 Task: Add Your Super Super Green to the cart.
Action: Mouse moved to (325, 148)
Screenshot: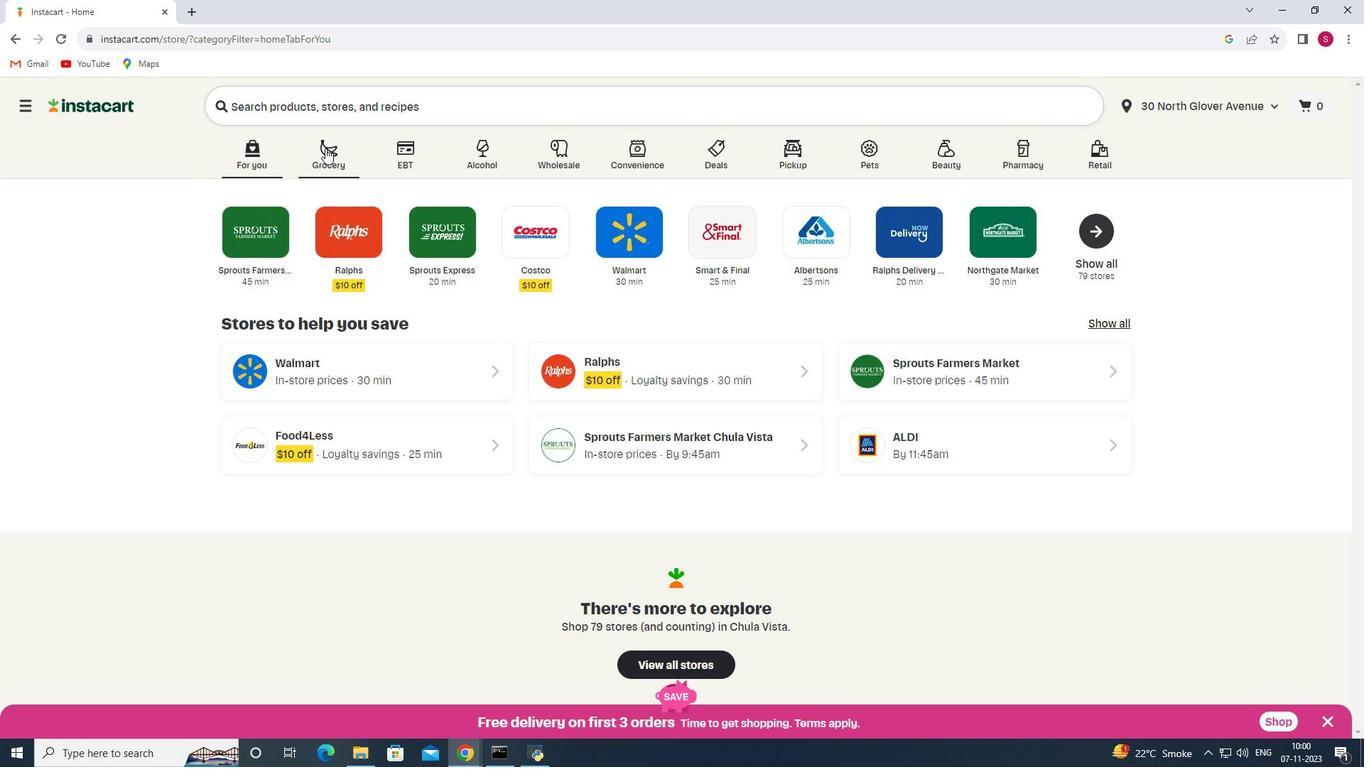 
Action: Mouse pressed left at (325, 148)
Screenshot: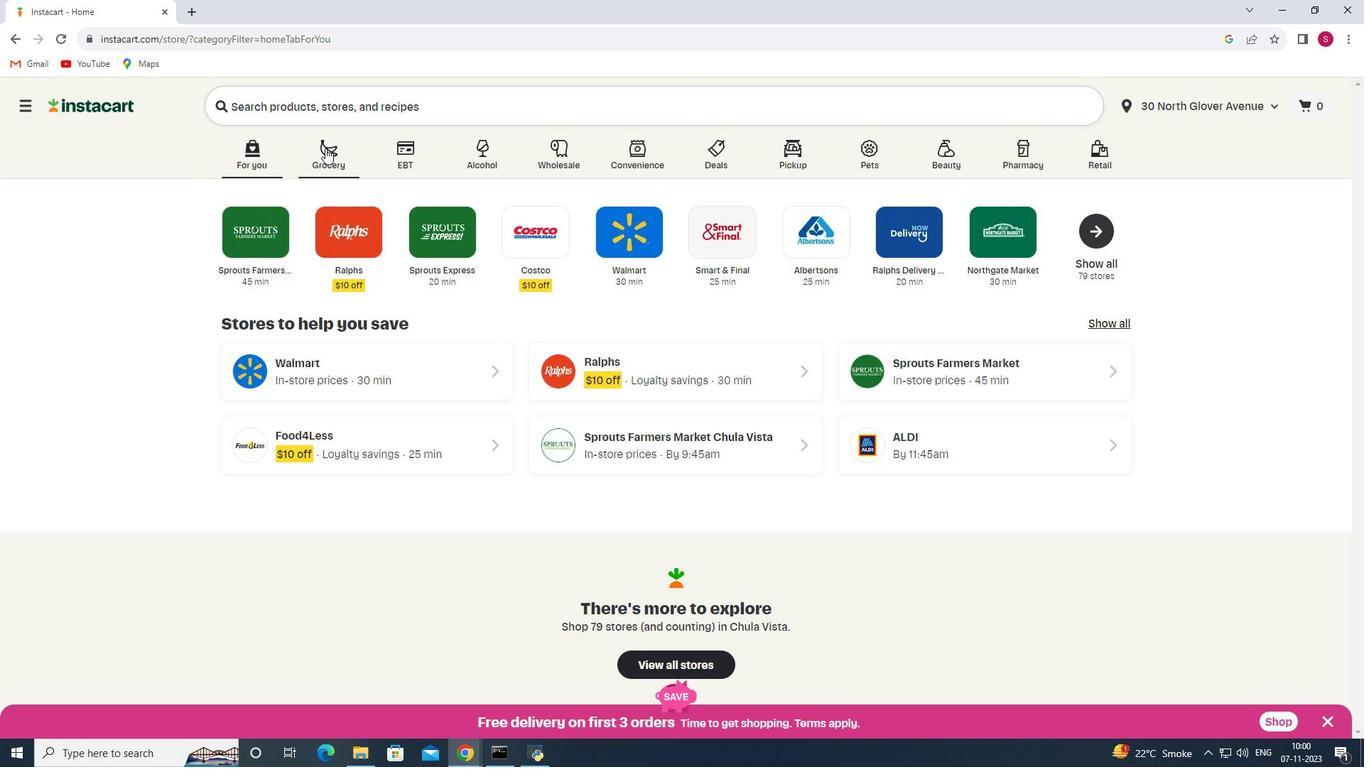 
Action: Mouse moved to (332, 409)
Screenshot: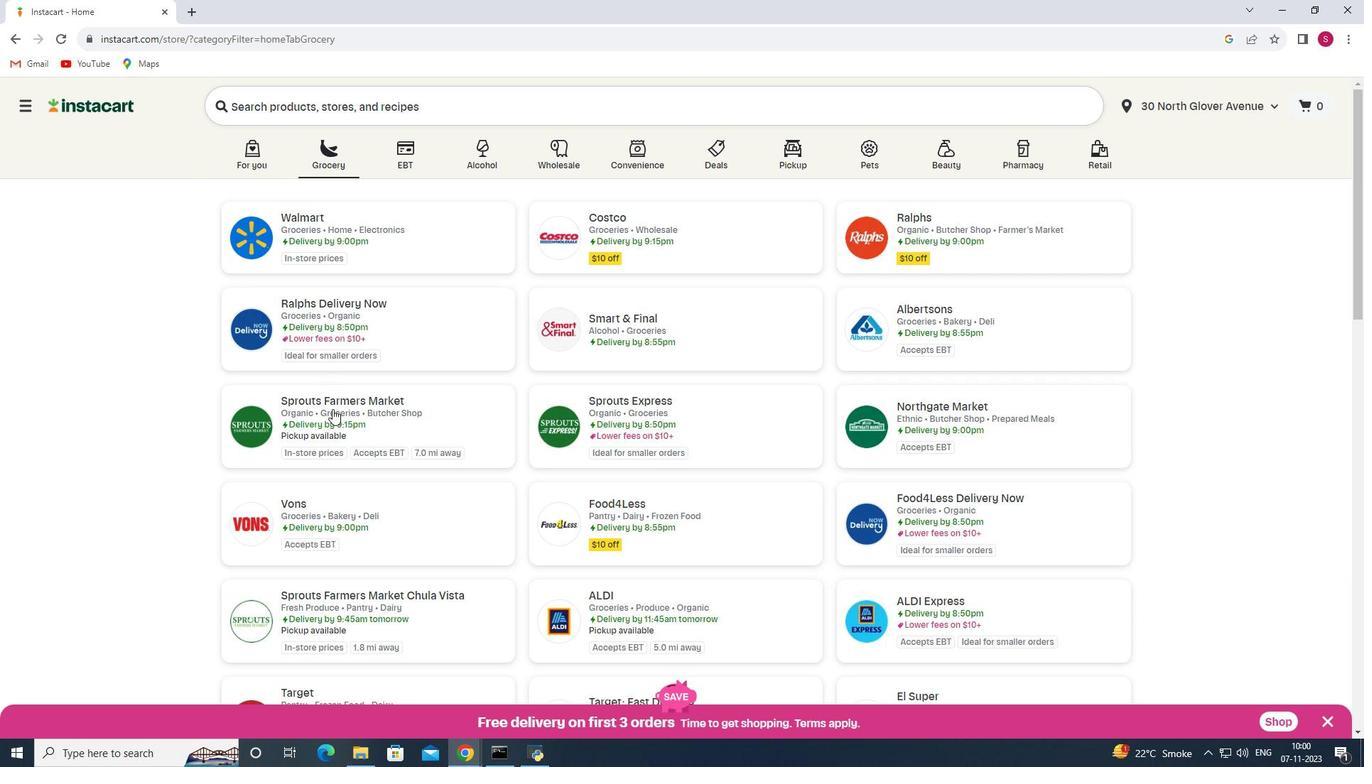 
Action: Mouse pressed left at (332, 409)
Screenshot: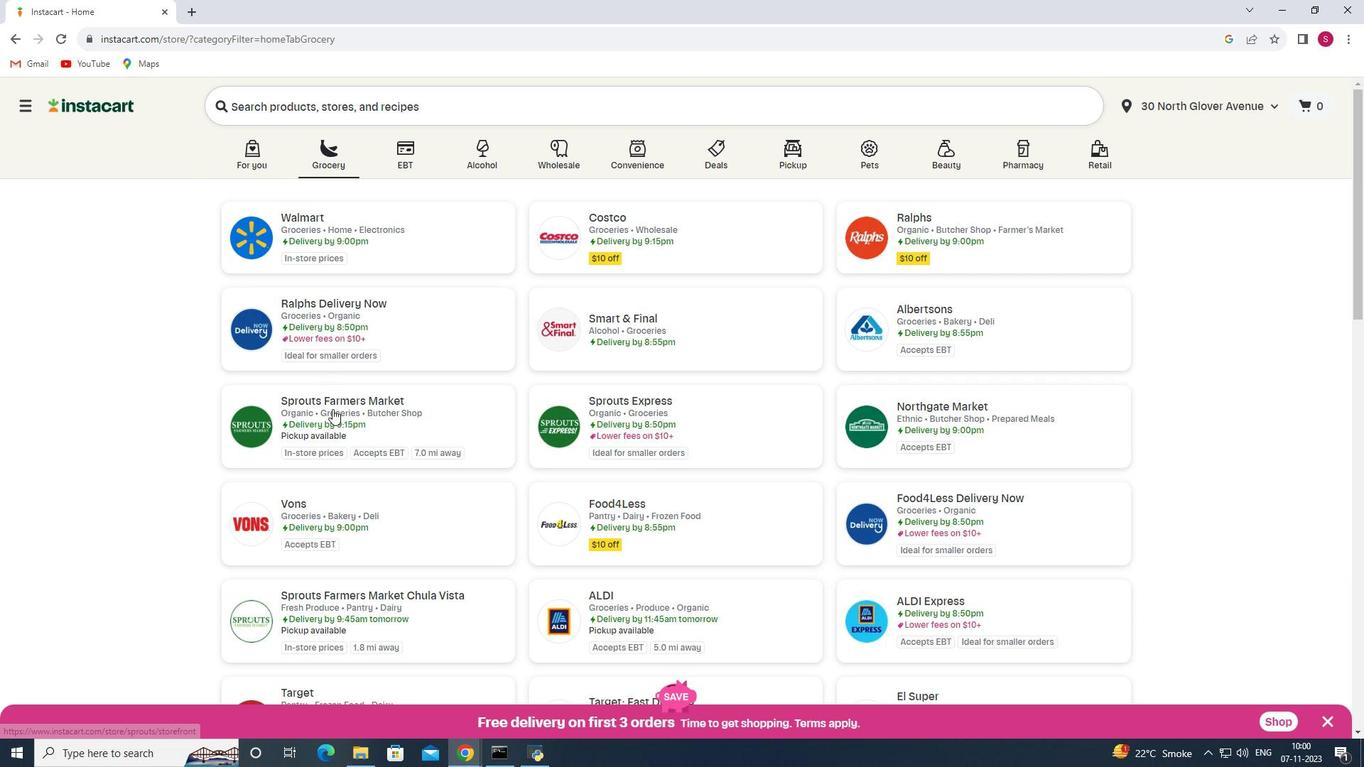 
Action: Mouse moved to (116, 494)
Screenshot: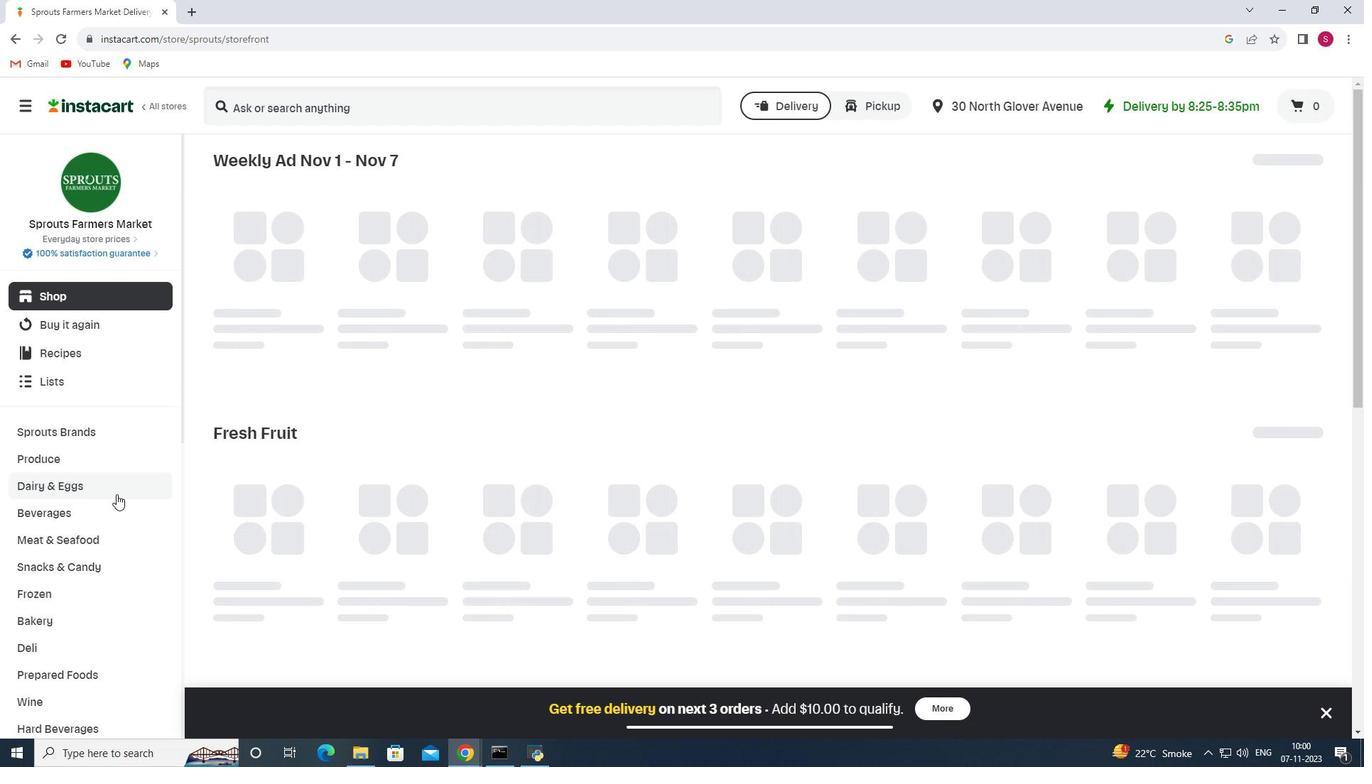 
Action: Mouse scrolled (116, 494) with delta (0, 0)
Screenshot: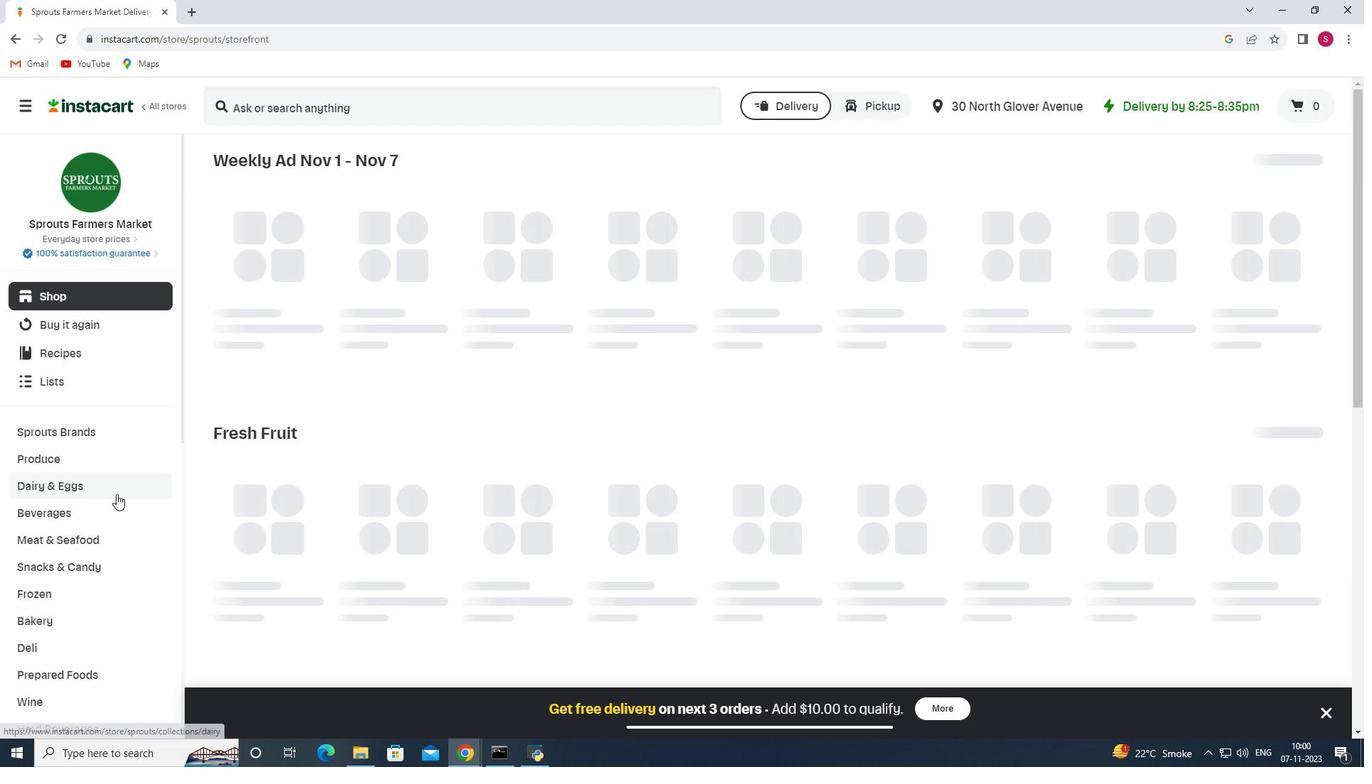 
Action: Mouse scrolled (116, 494) with delta (0, 0)
Screenshot: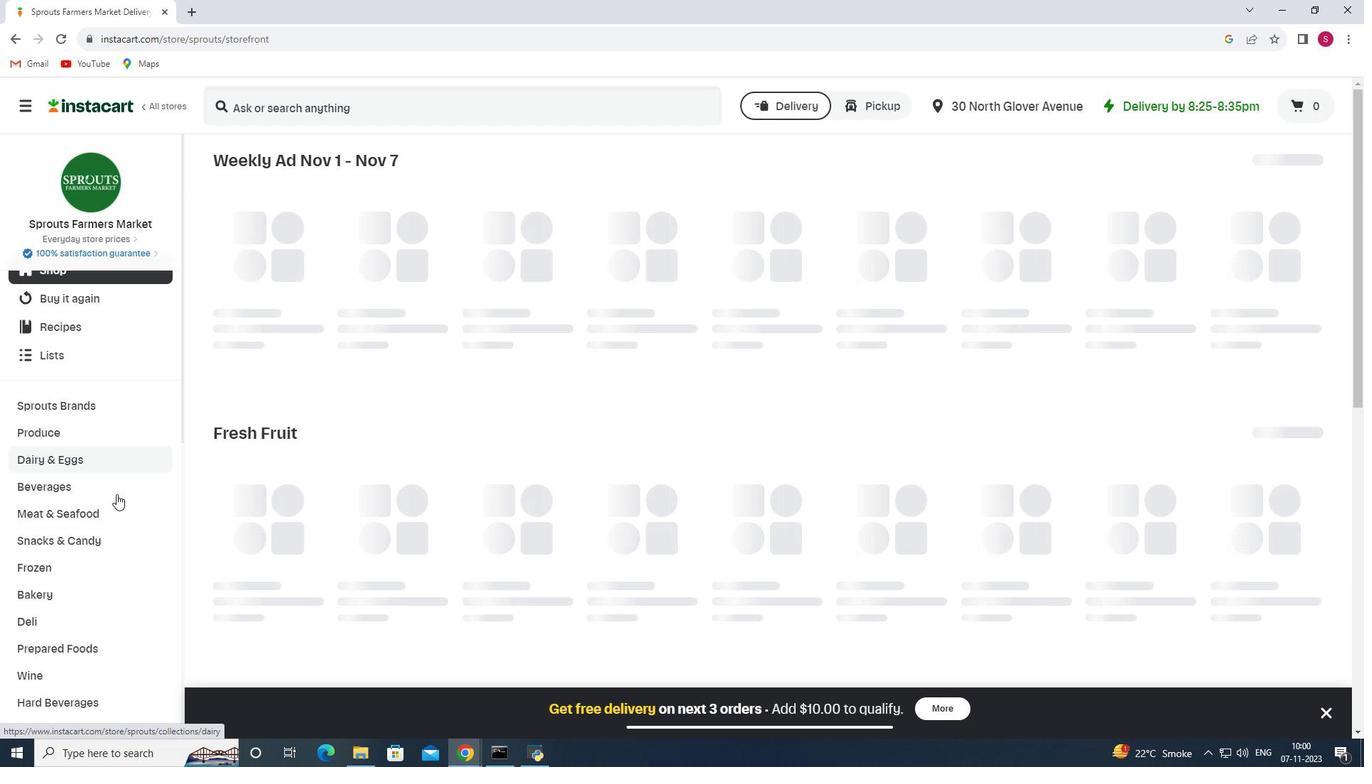 
Action: Mouse scrolled (116, 494) with delta (0, 0)
Screenshot: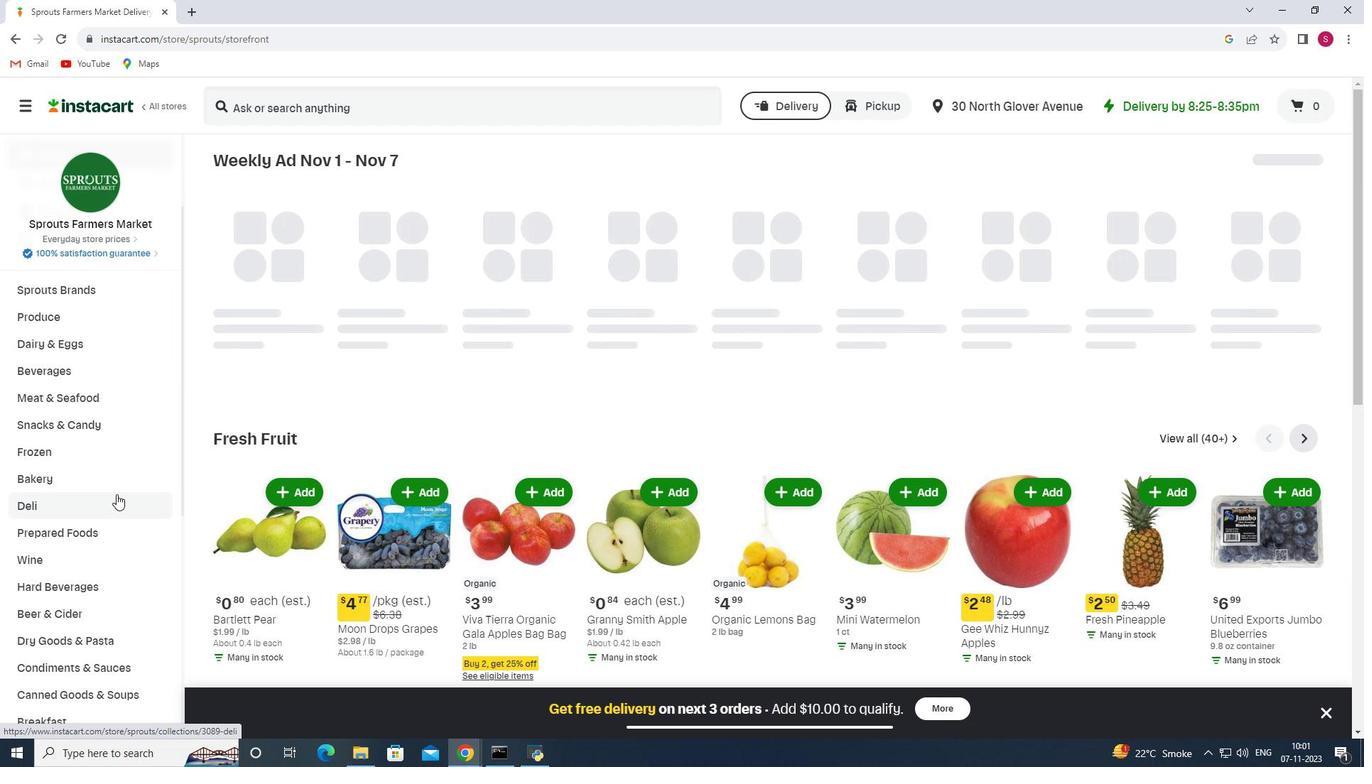 
Action: Mouse scrolled (116, 494) with delta (0, 0)
Screenshot: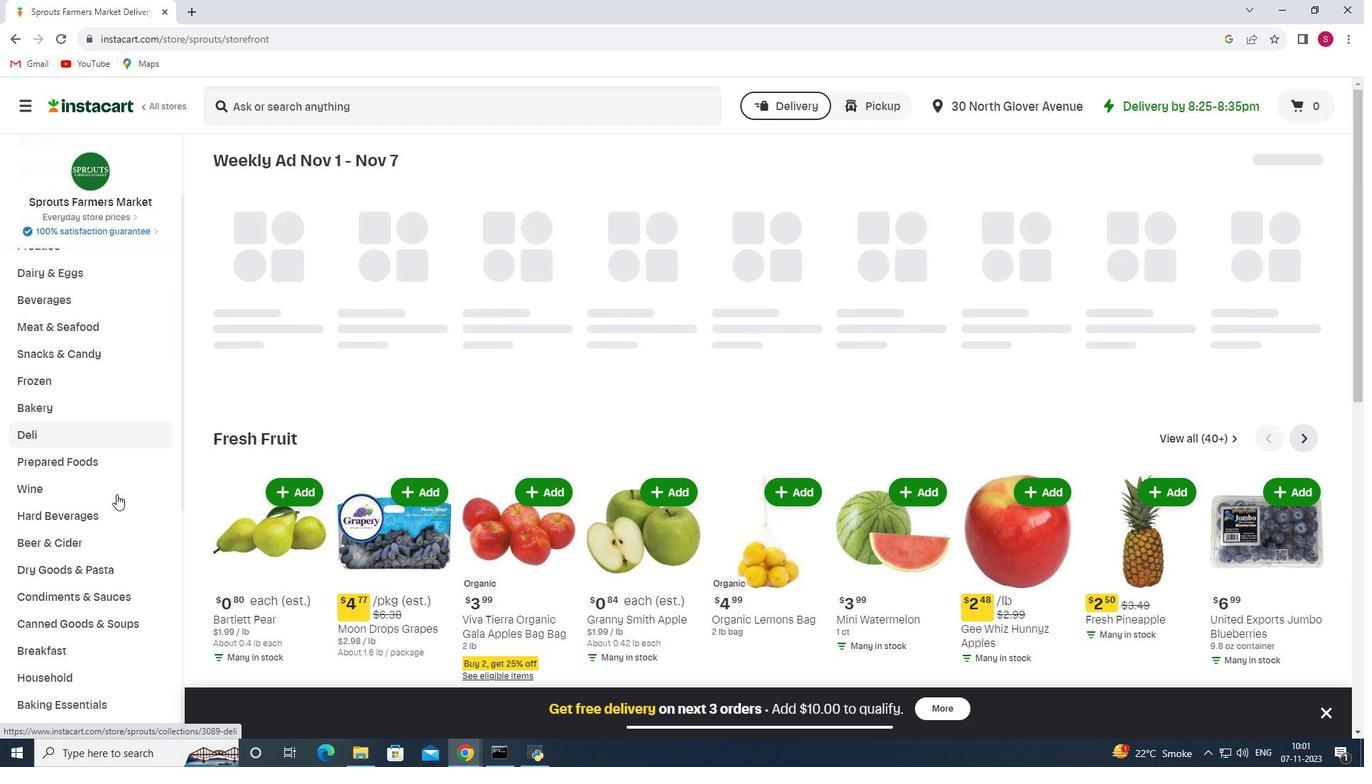 
Action: Mouse scrolled (116, 494) with delta (0, 0)
Screenshot: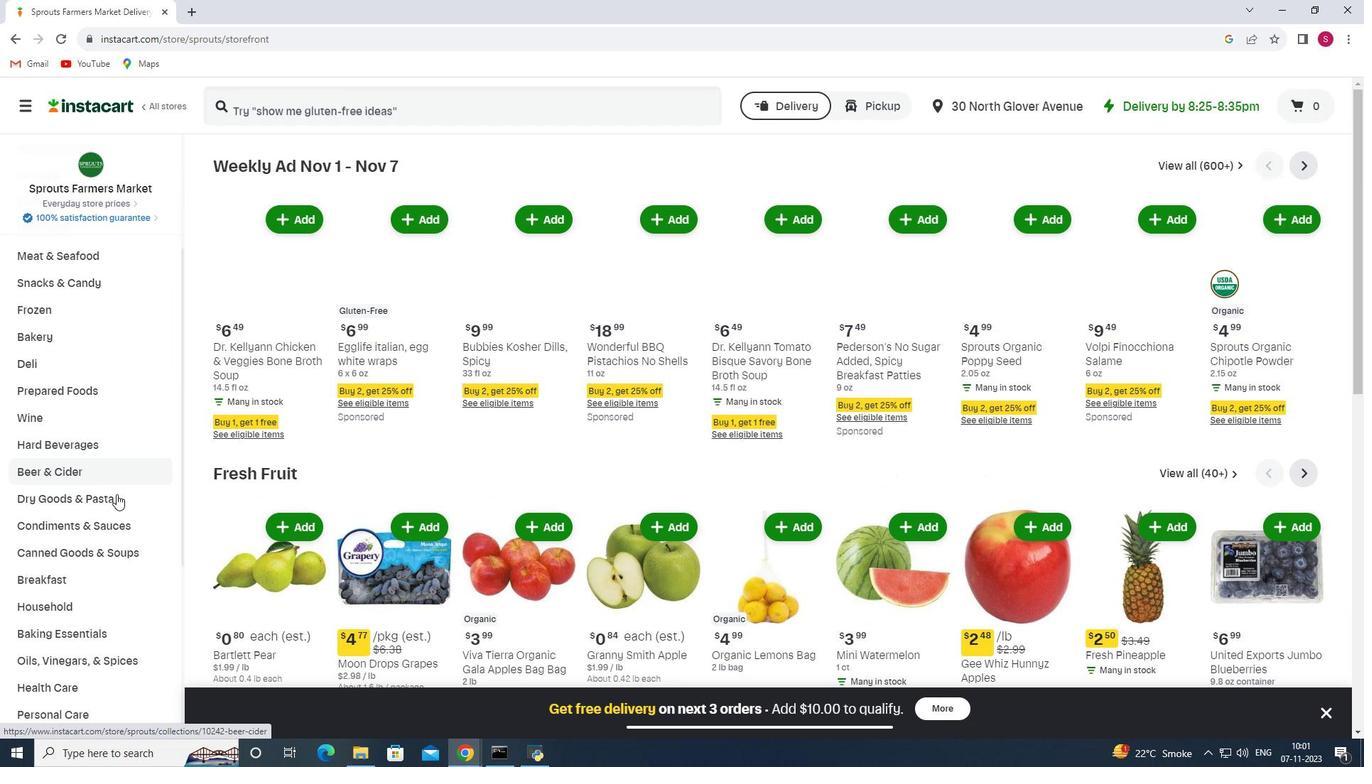 
Action: Mouse scrolled (116, 494) with delta (0, 0)
Screenshot: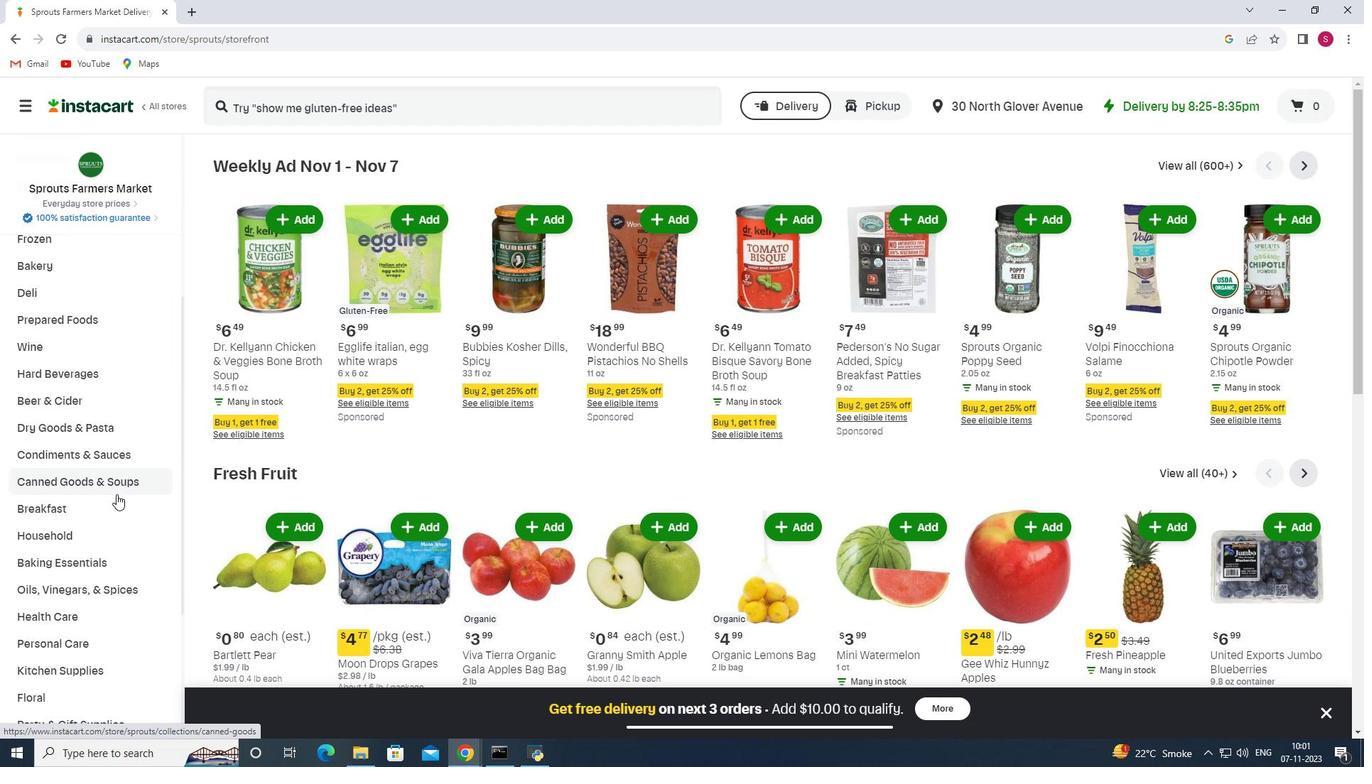 
Action: Mouse moved to (88, 511)
Screenshot: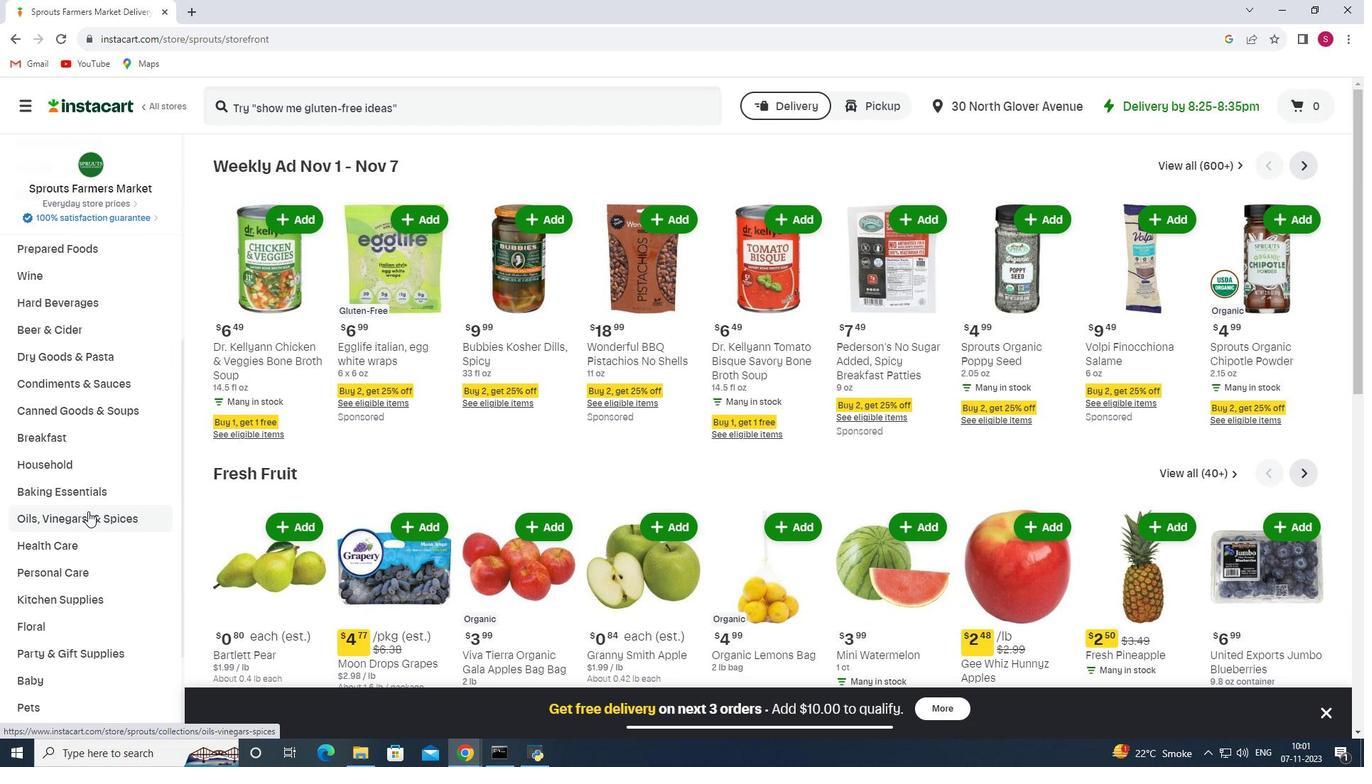 
Action: Mouse scrolled (88, 511) with delta (0, 0)
Screenshot: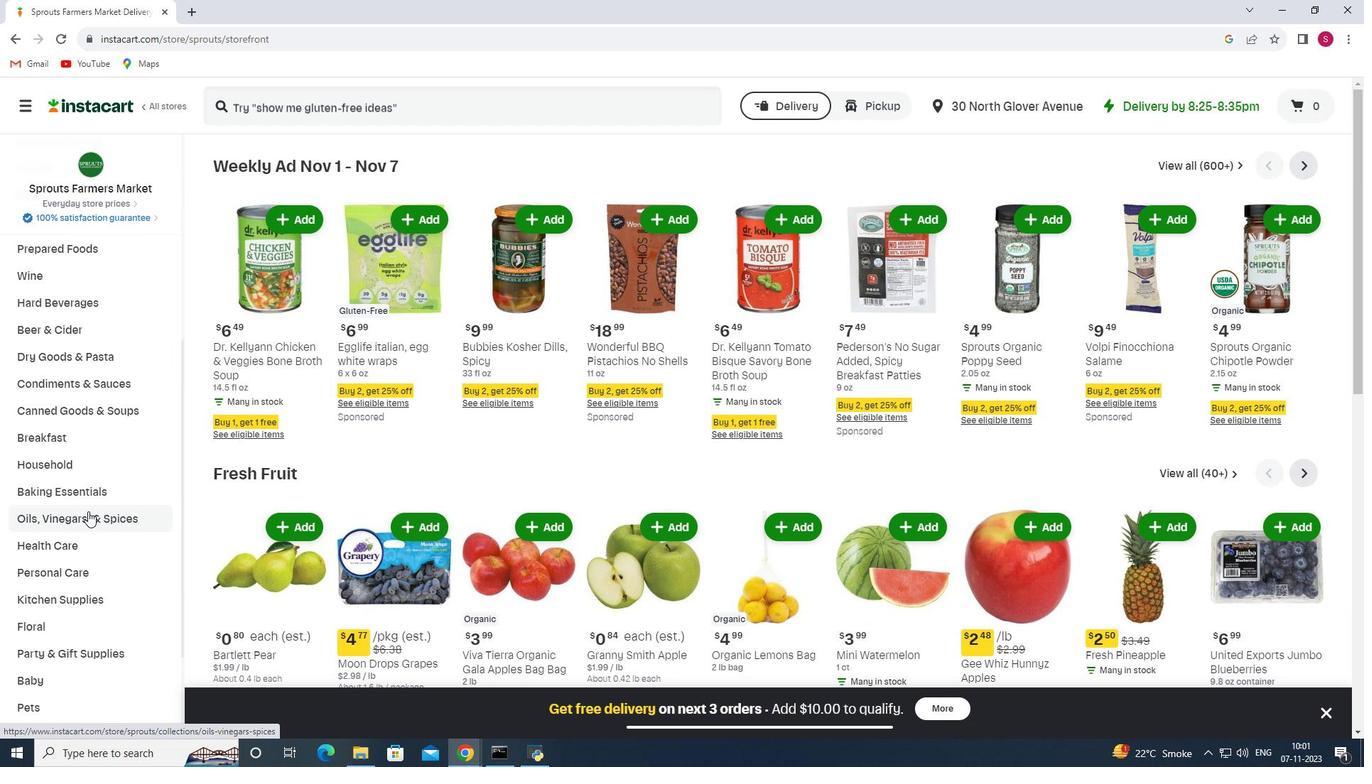 
Action: Mouse moved to (82, 482)
Screenshot: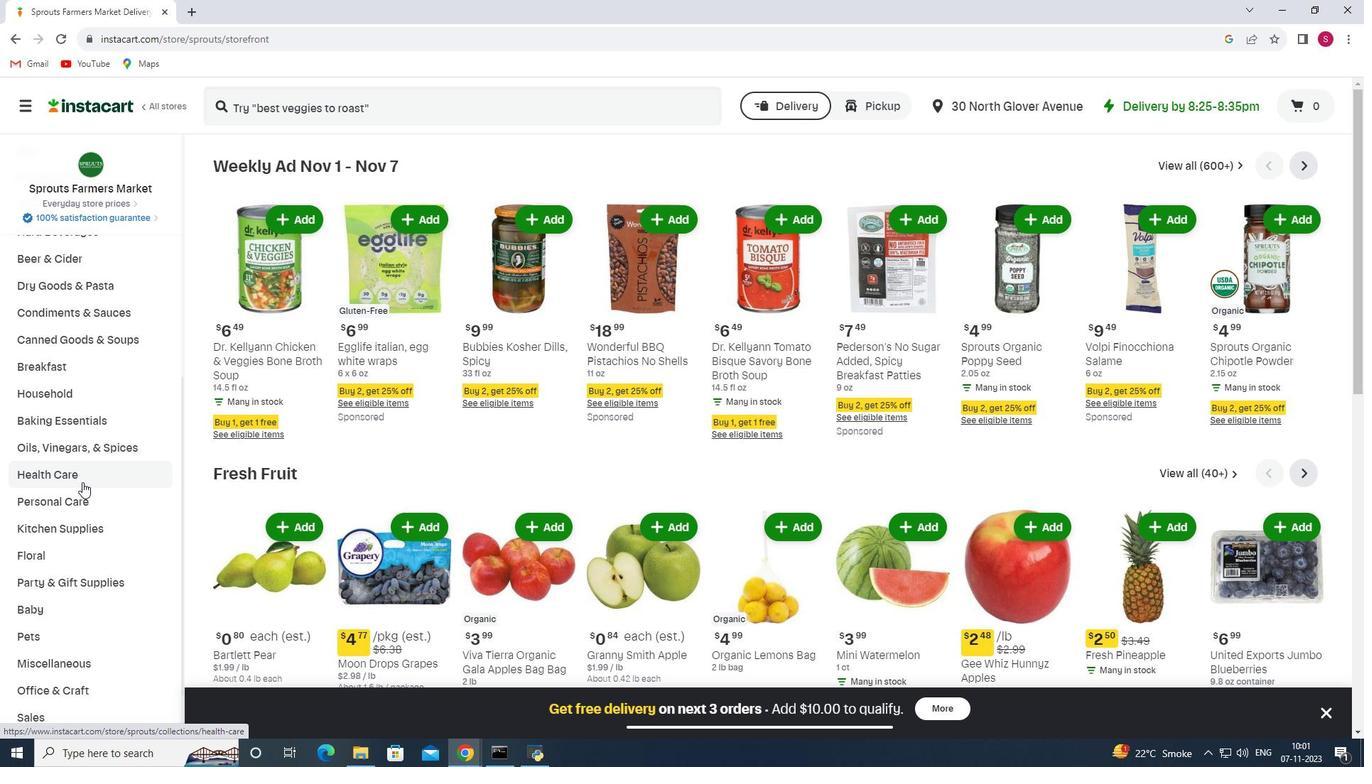 
Action: Mouse pressed left at (82, 482)
Screenshot: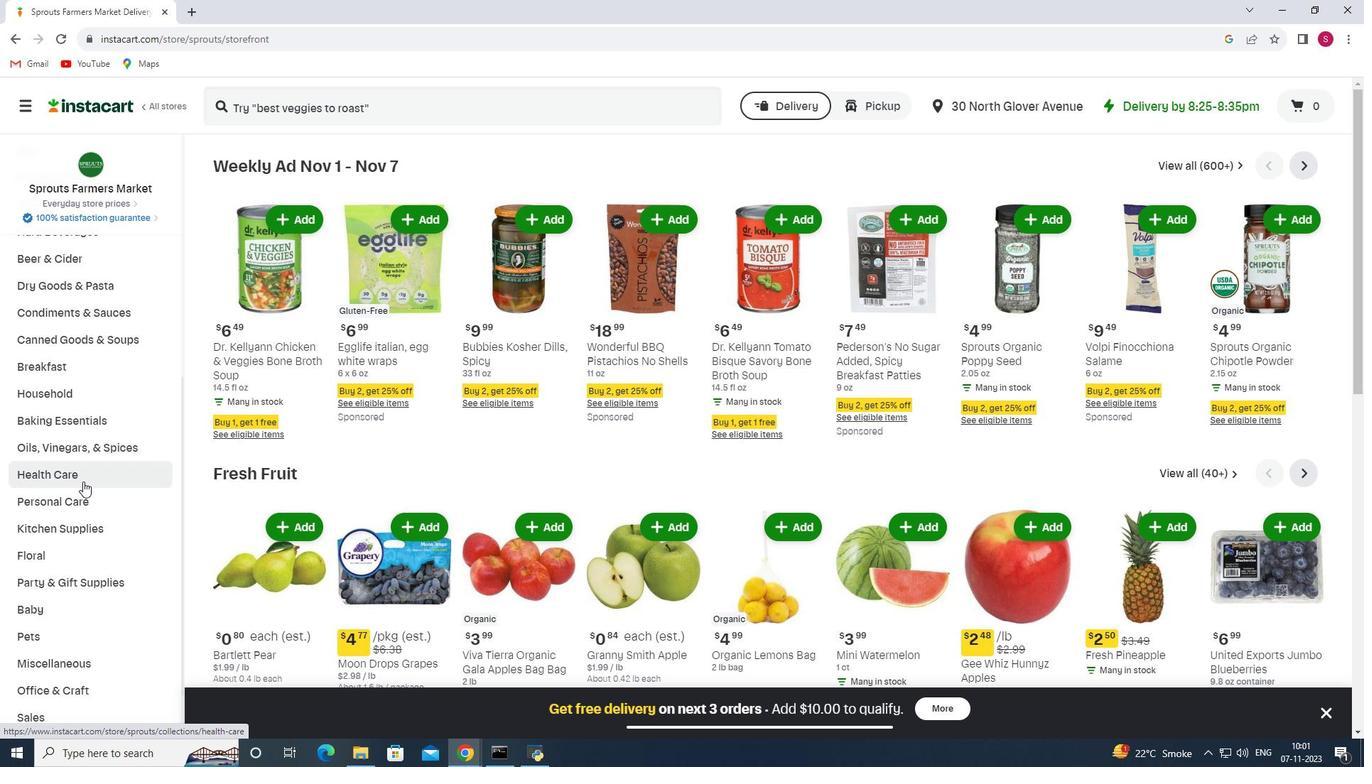 
Action: Mouse moved to (505, 204)
Screenshot: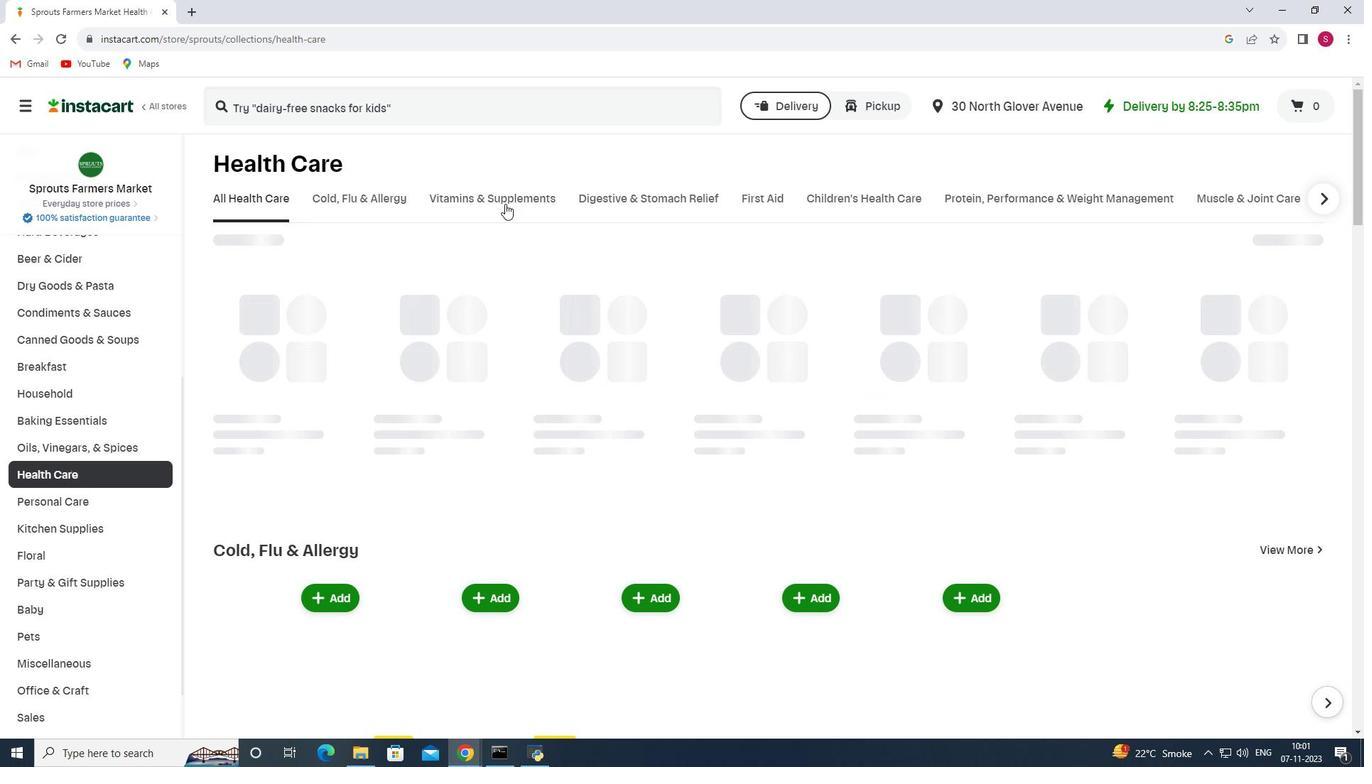 
Action: Mouse pressed left at (505, 204)
Screenshot: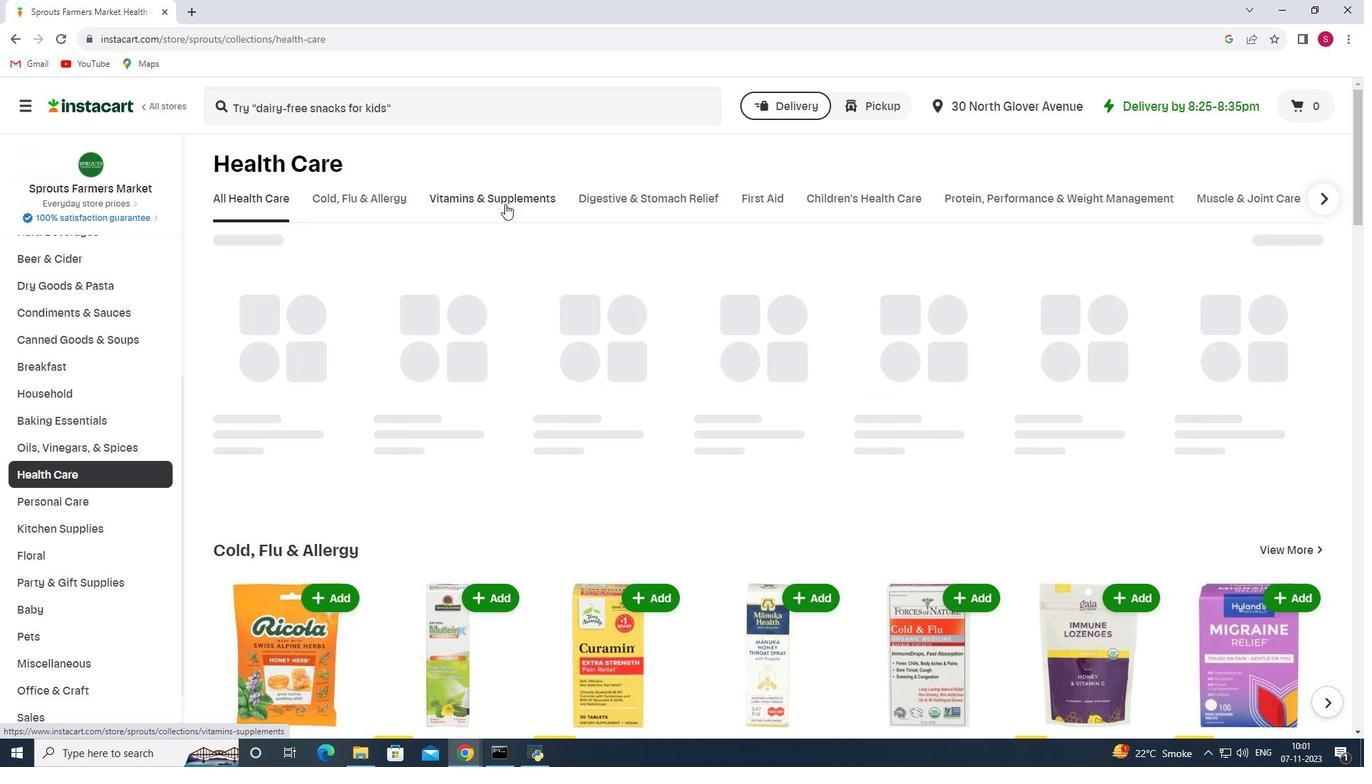 
Action: Mouse moved to (558, 255)
Screenshot: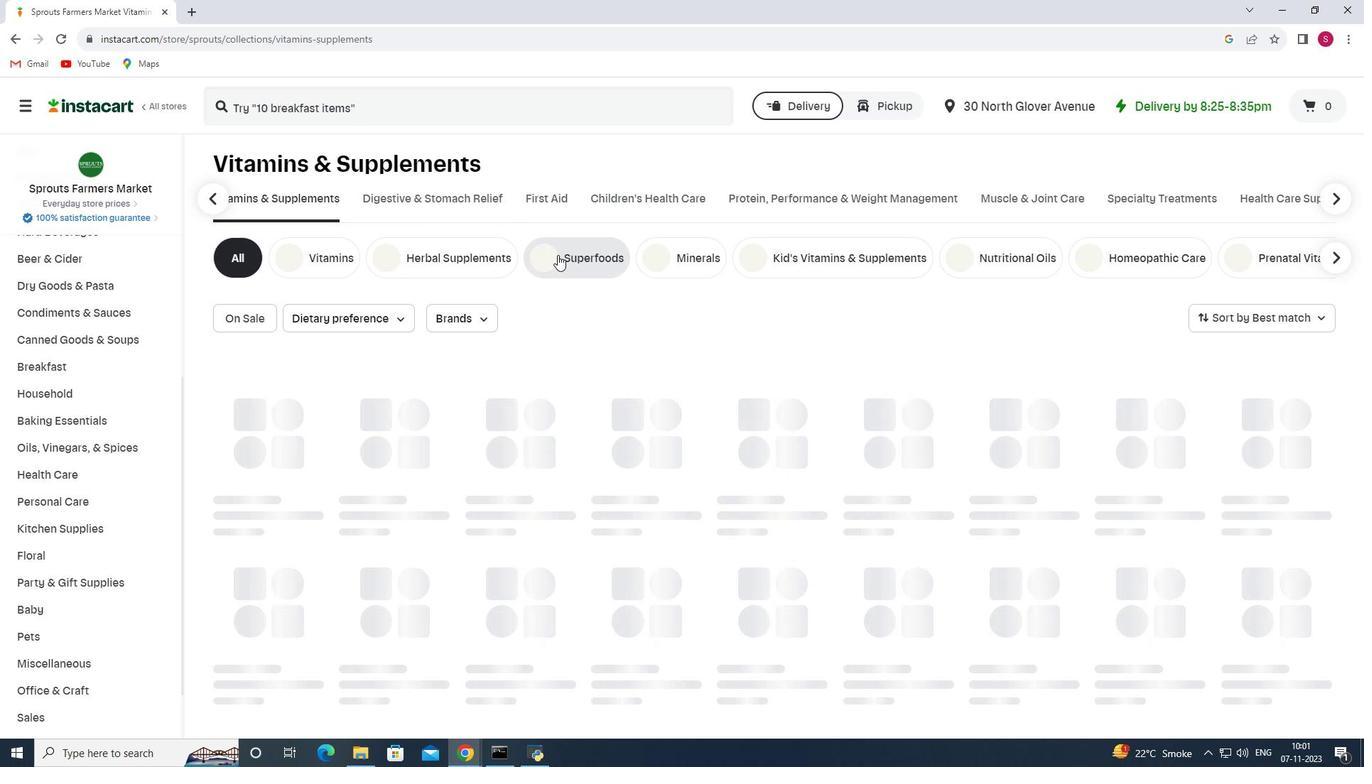 
Action: Mouse pressed left at (558, 255)
Screenshot: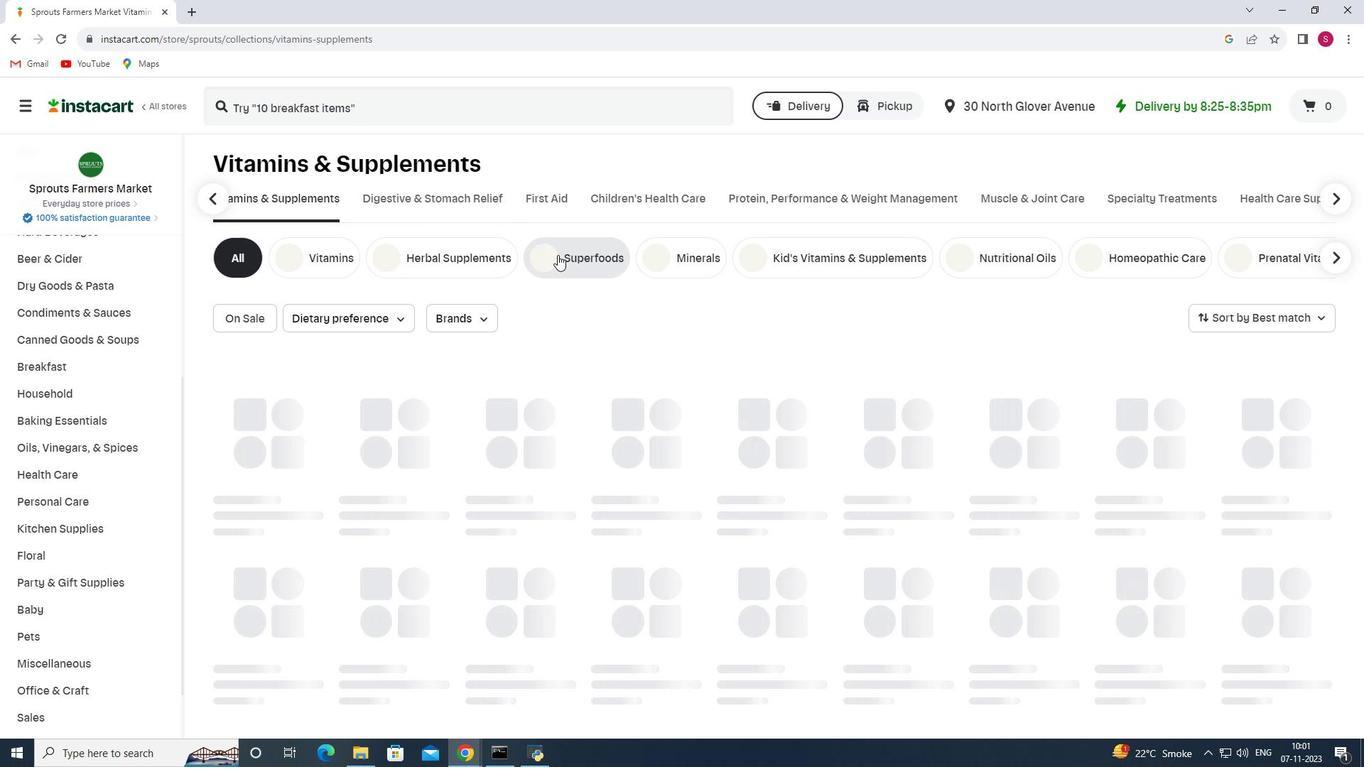 
Action: Mouse moved to (402, 108)
Screenshot: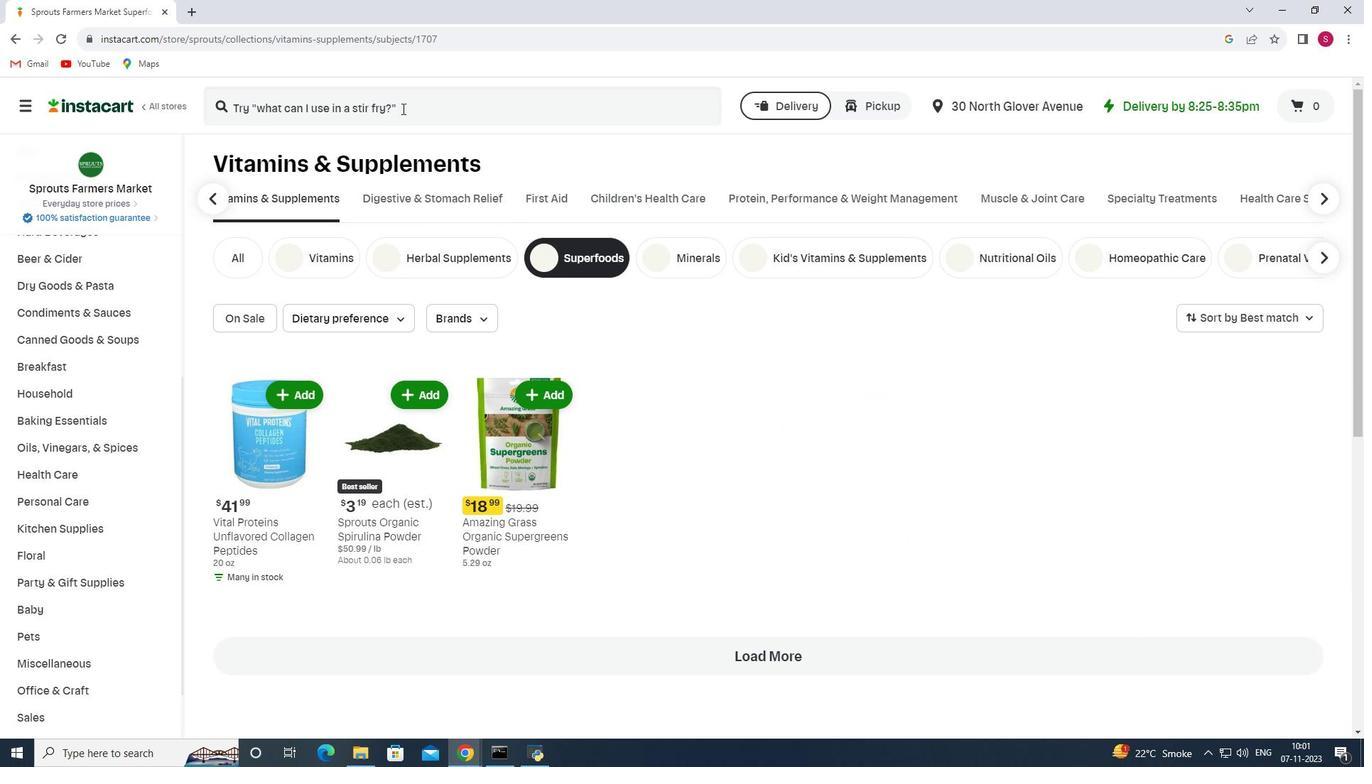 
Action: Mouse pressed left at (402, 108)
Screenshot: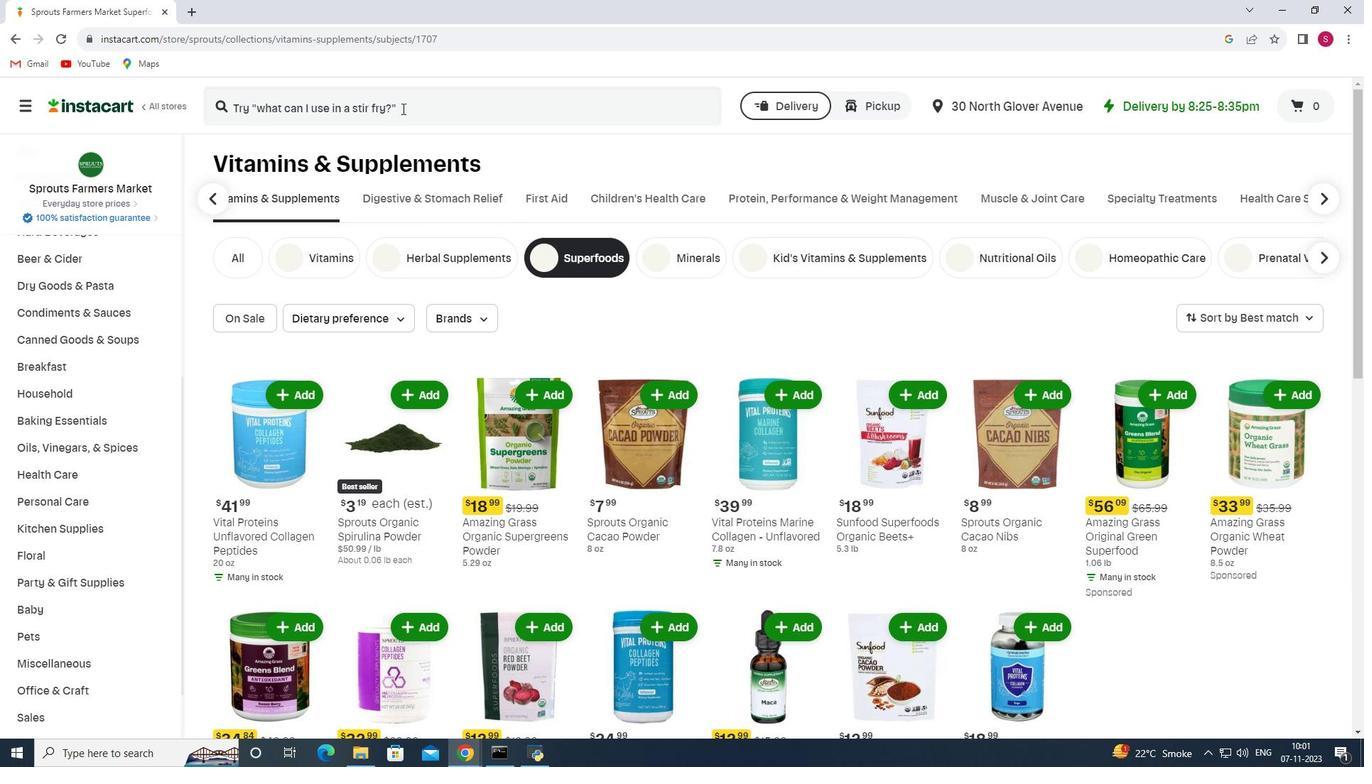 
Action: Key pressed <Key.shift><Key.shift><Key.shift><Key.shift><Key.shift>Your<Key.space><Key.shift>Supr<Key.backspace>er<Key.space><Key.shift>Super<Key.space><Key.shift><Key.shift><Key.shift><Key.shift><Key.shift><Key.shift><Key.shift><Key.shift><Key.shift><Key.shift><Key.shift><Key.shift><Key.shift><Key.shift><Key.shift><Key.shift><Key.shift><Key.shift><Key.shift><Key.shift><Key.shift><Key.shift><Key.shift><Key.shift><Key.shift><Key.shift>Green<Key.enter>
Screenshot: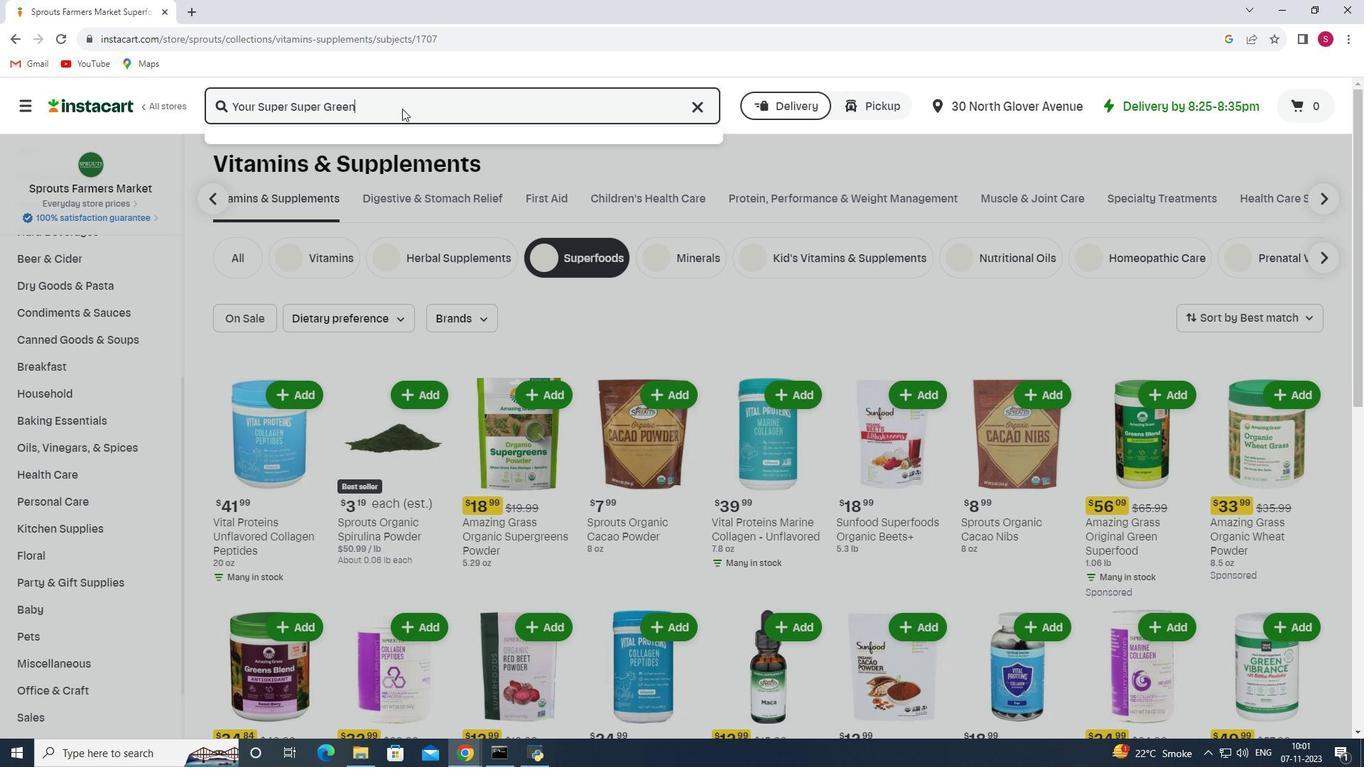 
Action: Mouse moved to (815, 248)
Screenshot: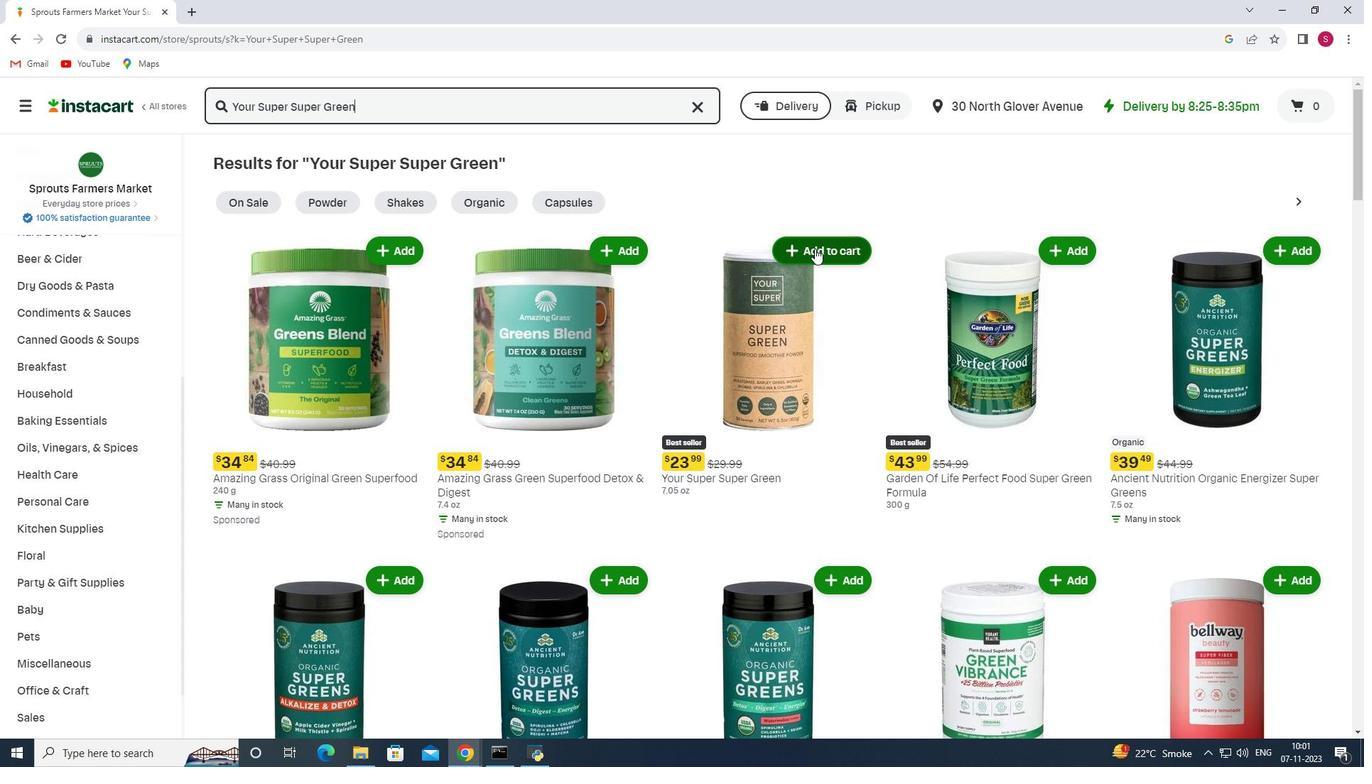 
Action: Mouse pressed left at (815, 248)
Screenshot: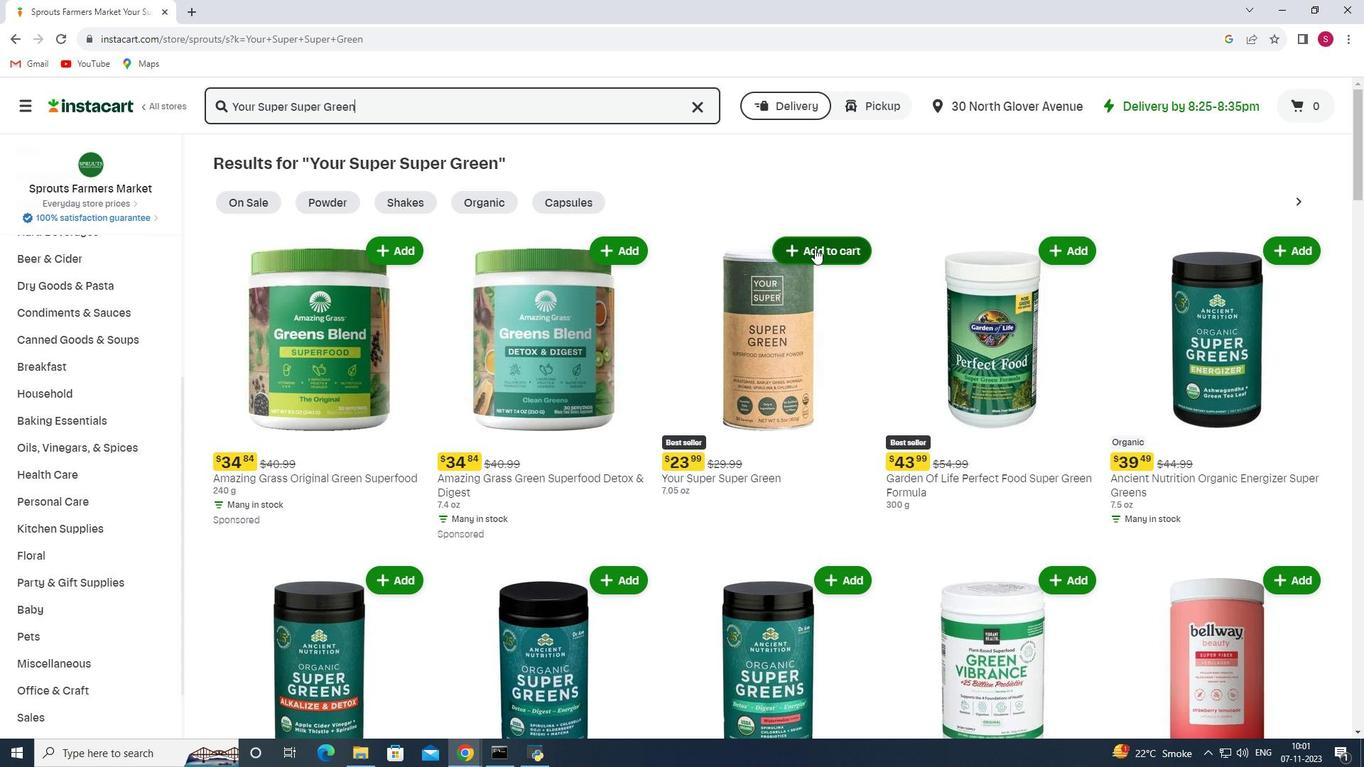 
Action: Mouse moved to (815, 250)
Screenshot: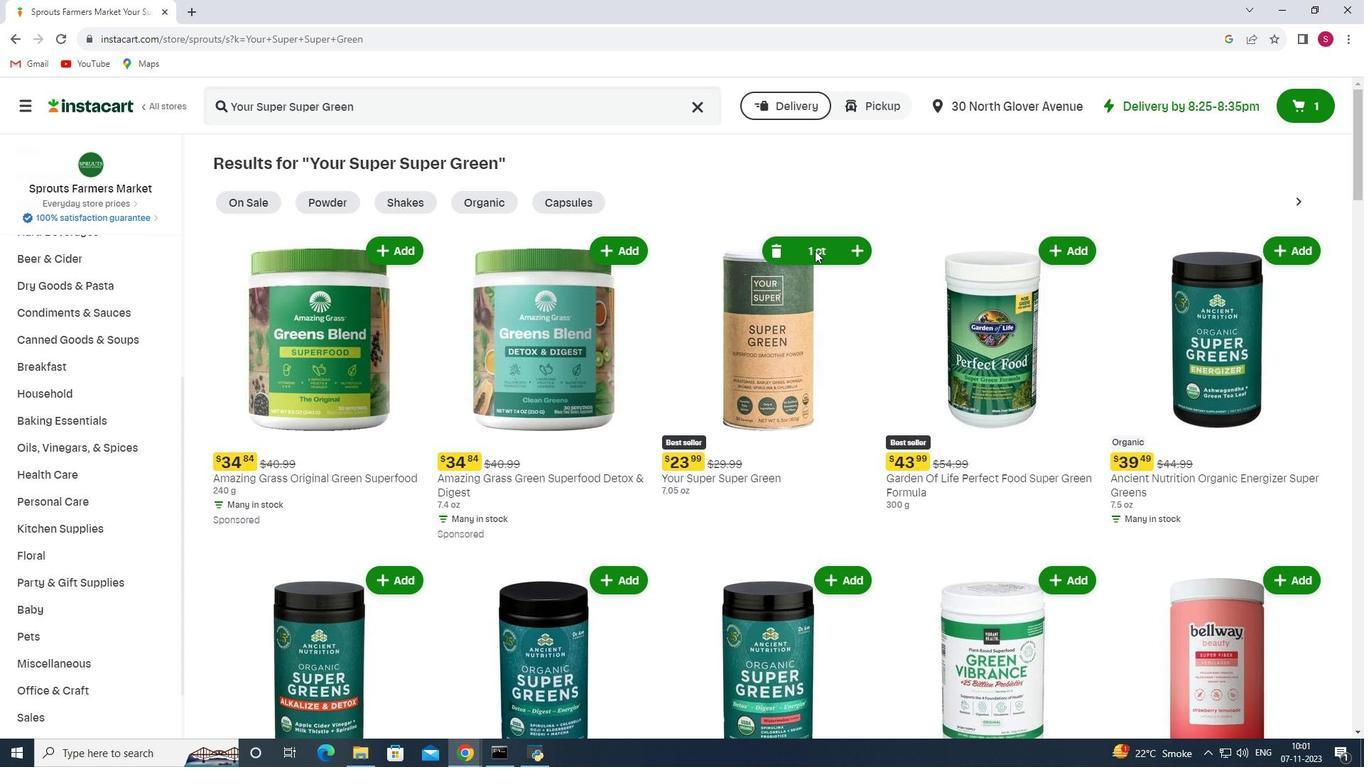
